 Task: Create Card Public Relations Campaign Execution in Board Project Management Techniques to Workspace Business Process Automation. Create Card Lecture Review in Board Product Market Analysis to Workspace Business Process Automation. Create Card Public Relations Performance Review in Board Brand Positioning and Differentiation Strategy to Workspace Business Process Automation
Action: Mouse moved to (147, 506)
Screenshot: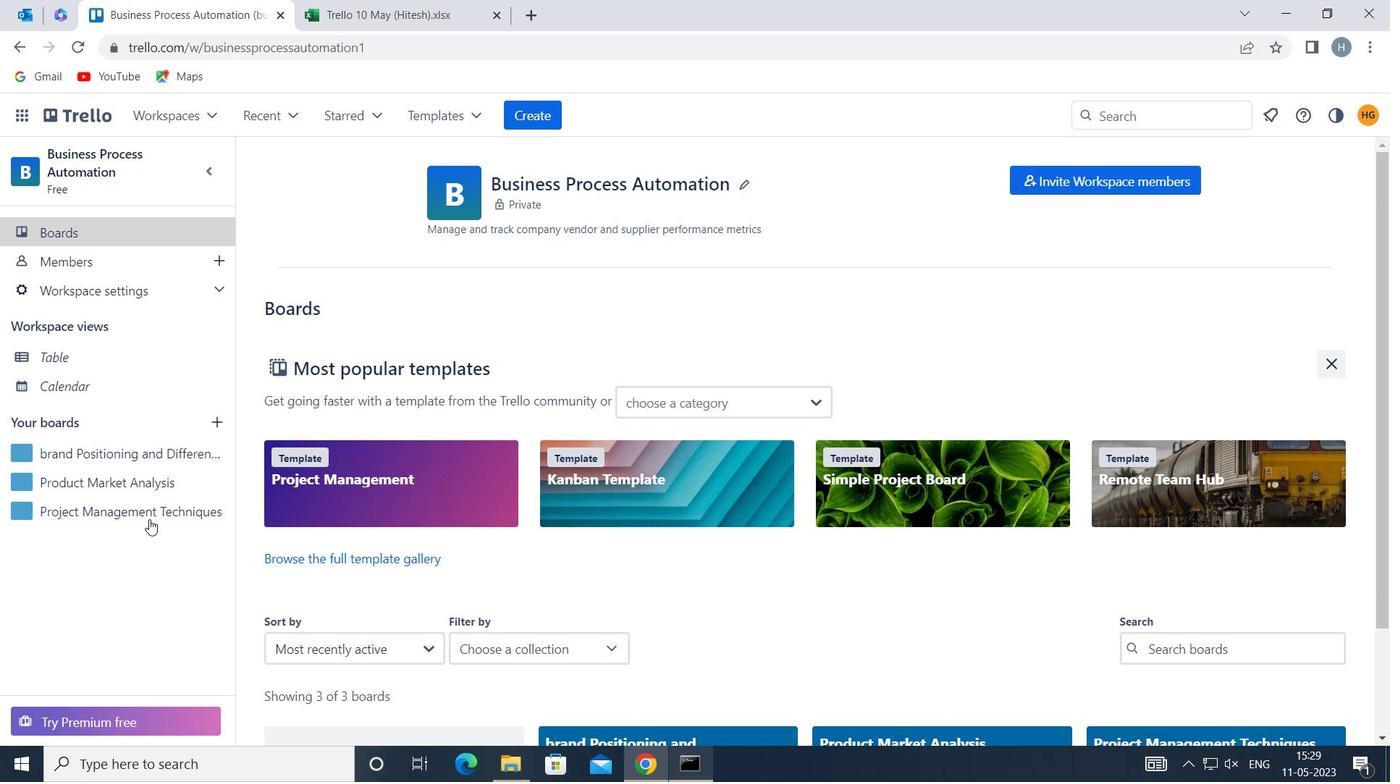 
Action: Mouse pressed left at (147, 506)
Screenshot: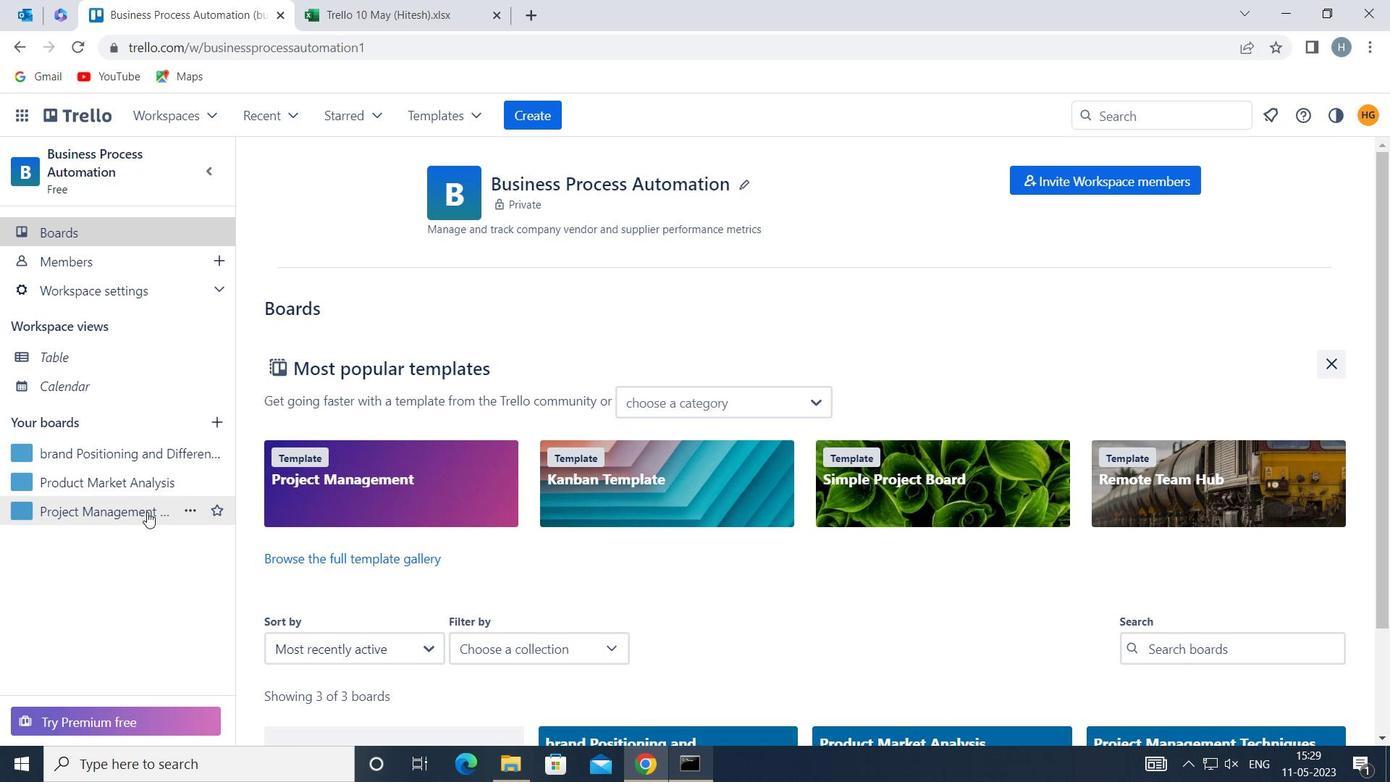 
Action: Mouse moved to (343, 267)
Screenshot: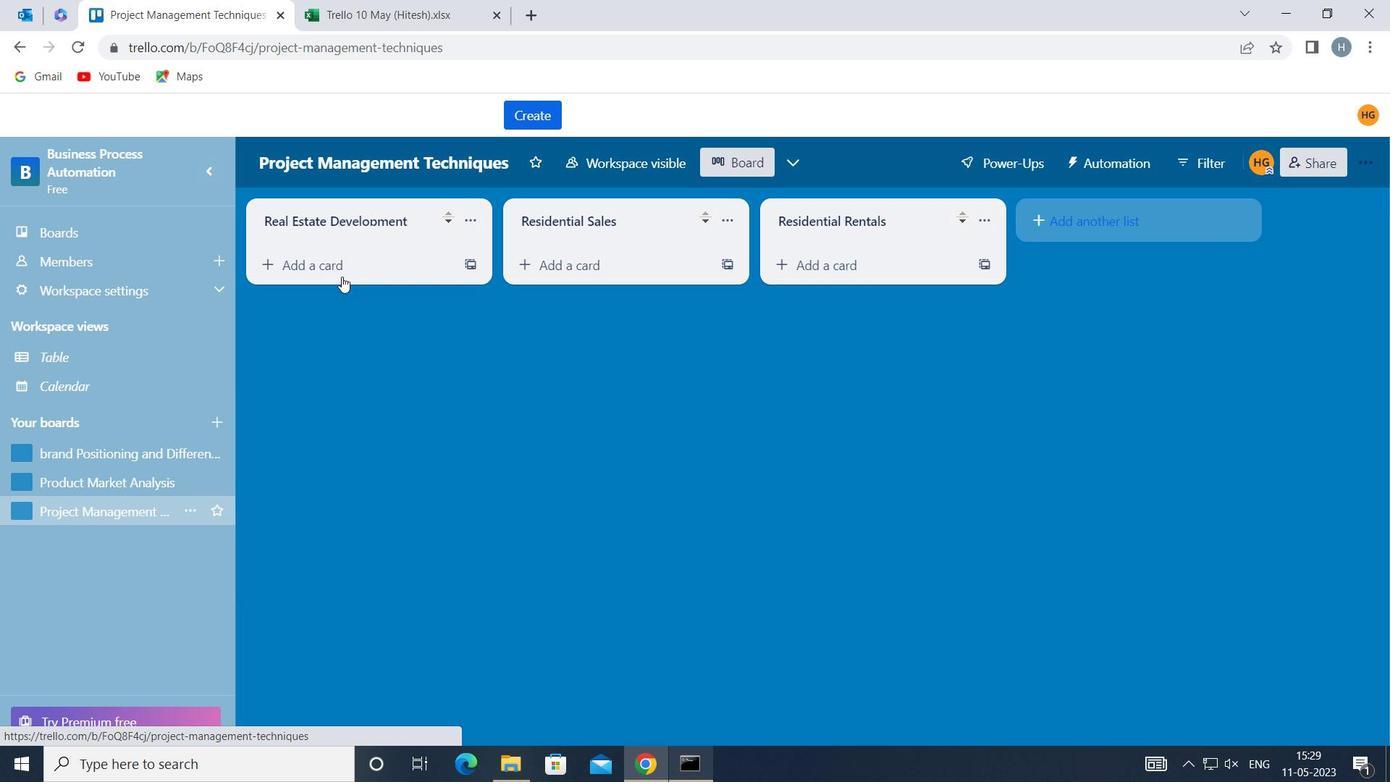 
Action: Mouse pressed left at (343, 267)
Screenshot: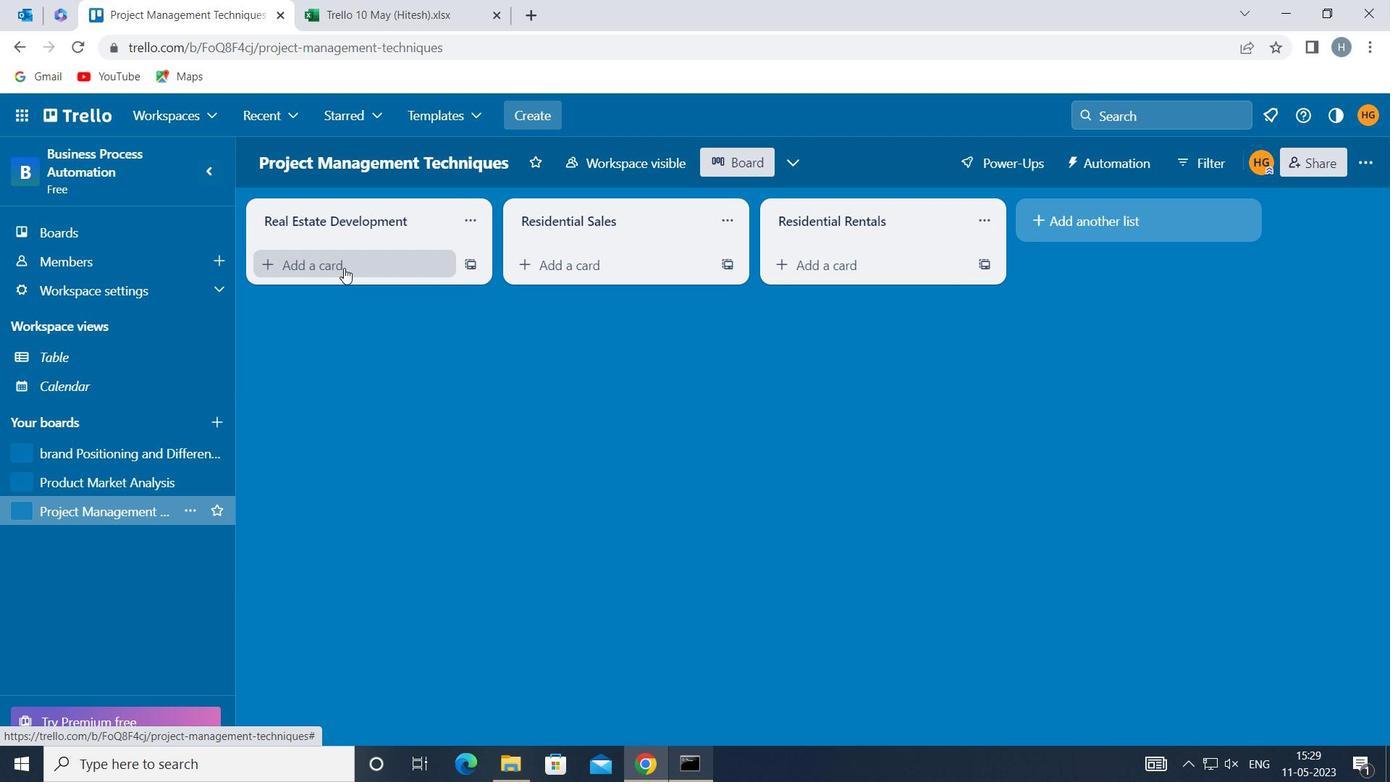 
Action: Key pressed <Key.shift>PUBLIC<Key.space><Key.shift>RELATIONS<Key.space><Key.shift>CAMPAIGN<Key.space><Key.shift>EXECY<Key.backspace>UTION
Screenshot: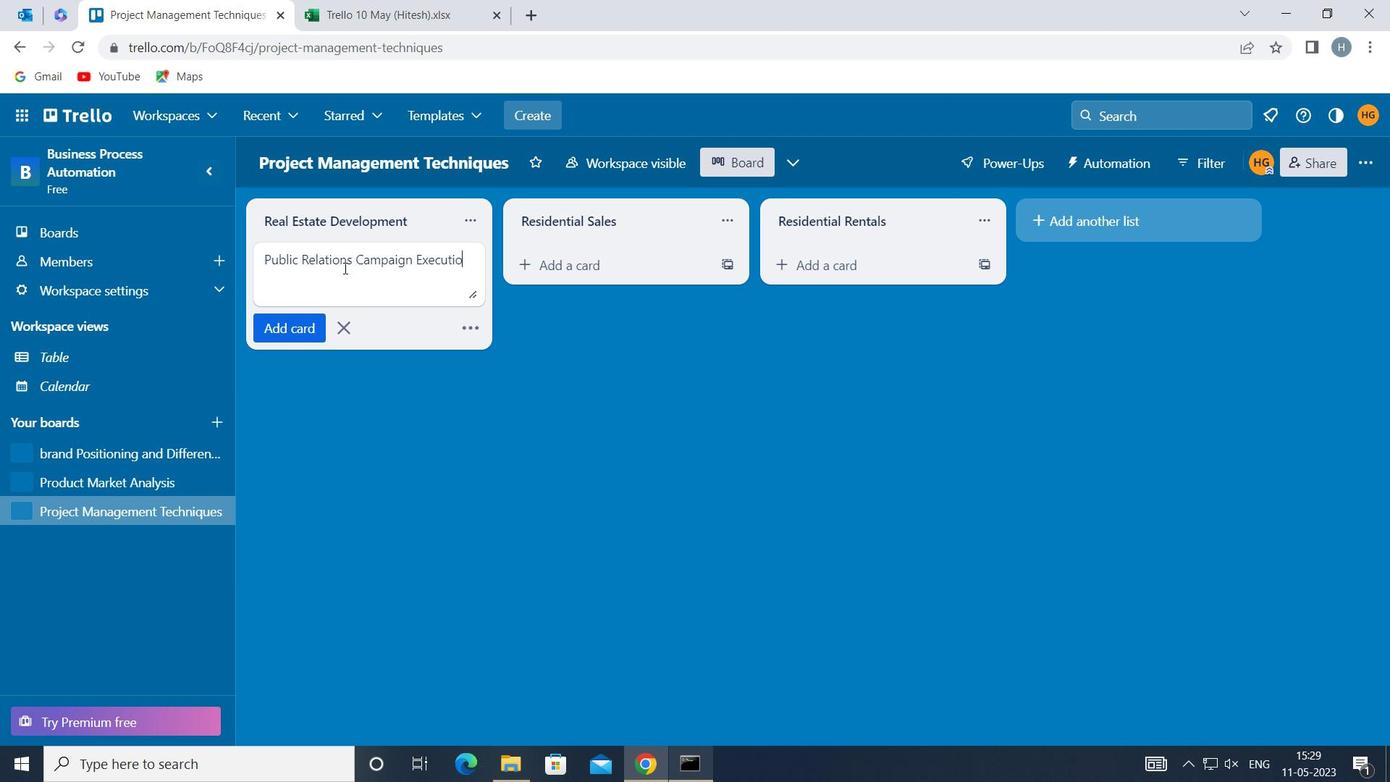
Action: Mouse moved to (286, 327)
Screenshot: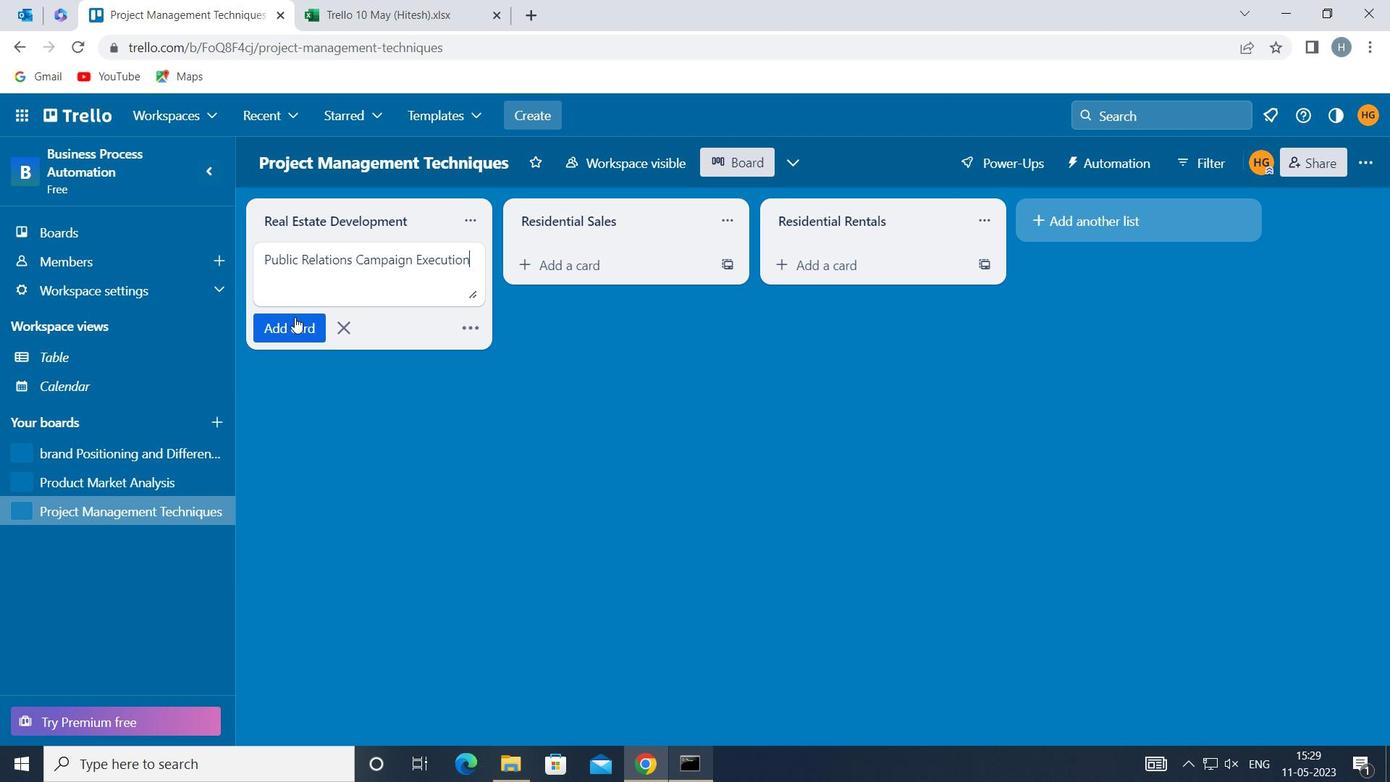 
Action: Mouse pressed left at (286, 327)
Screenshot: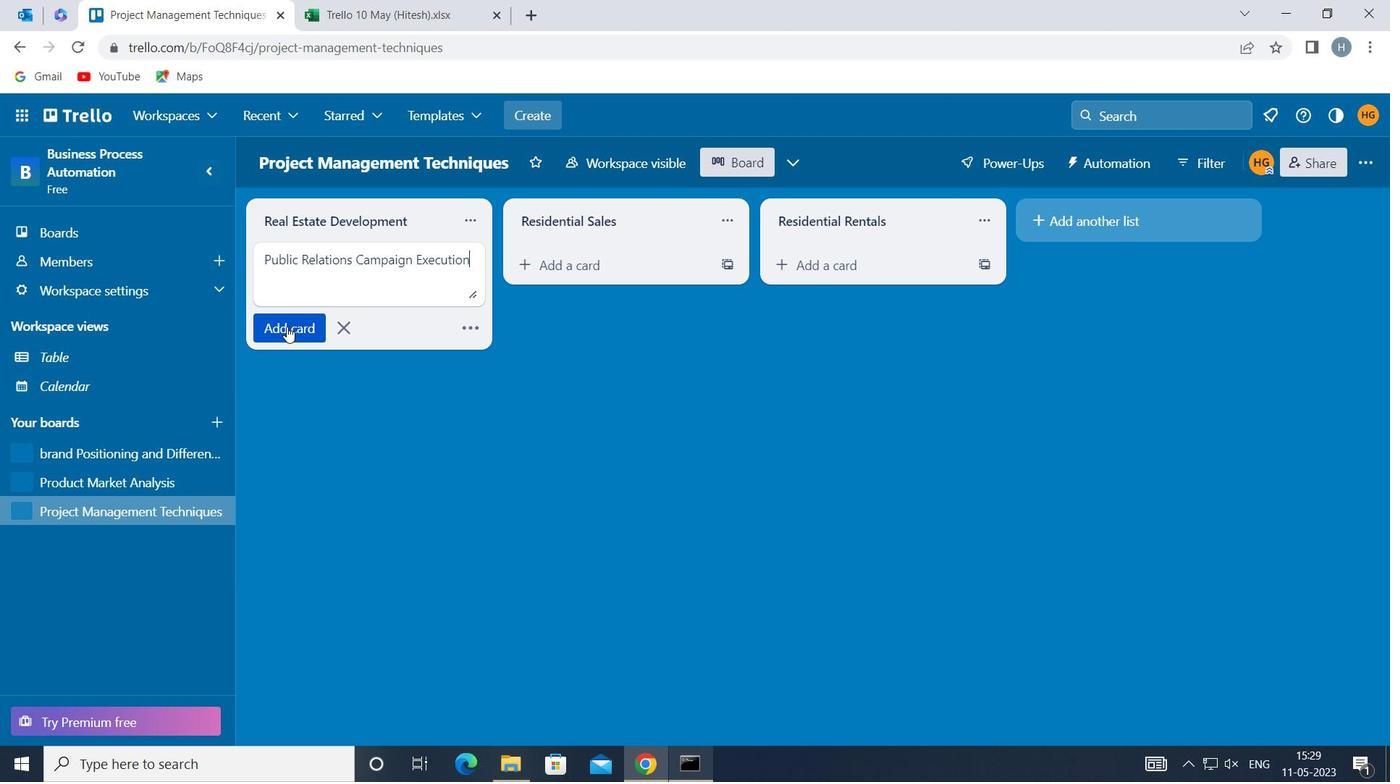 
Action: Mouse moved to (294, 421)
Screenshot: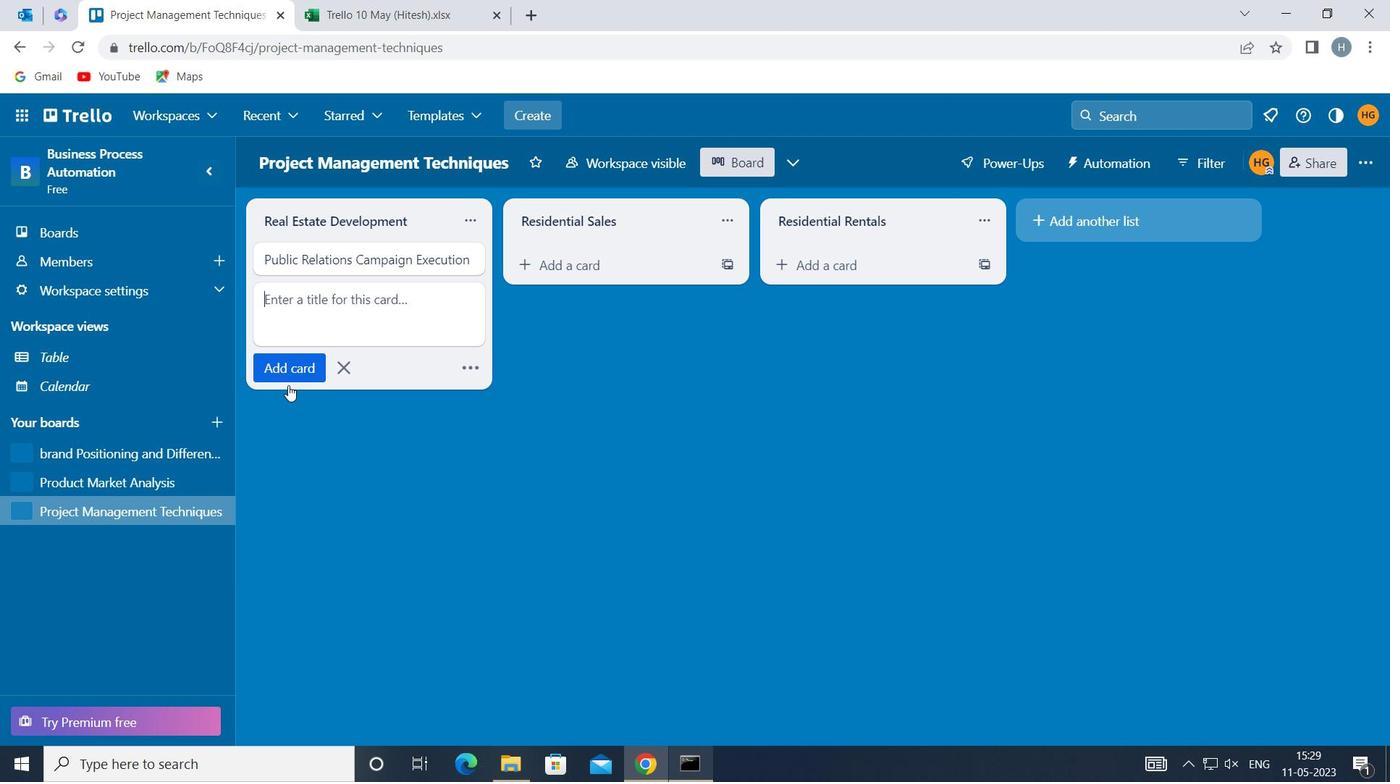 
Action: Mouse pressed left at (294, 421)
Screenshot: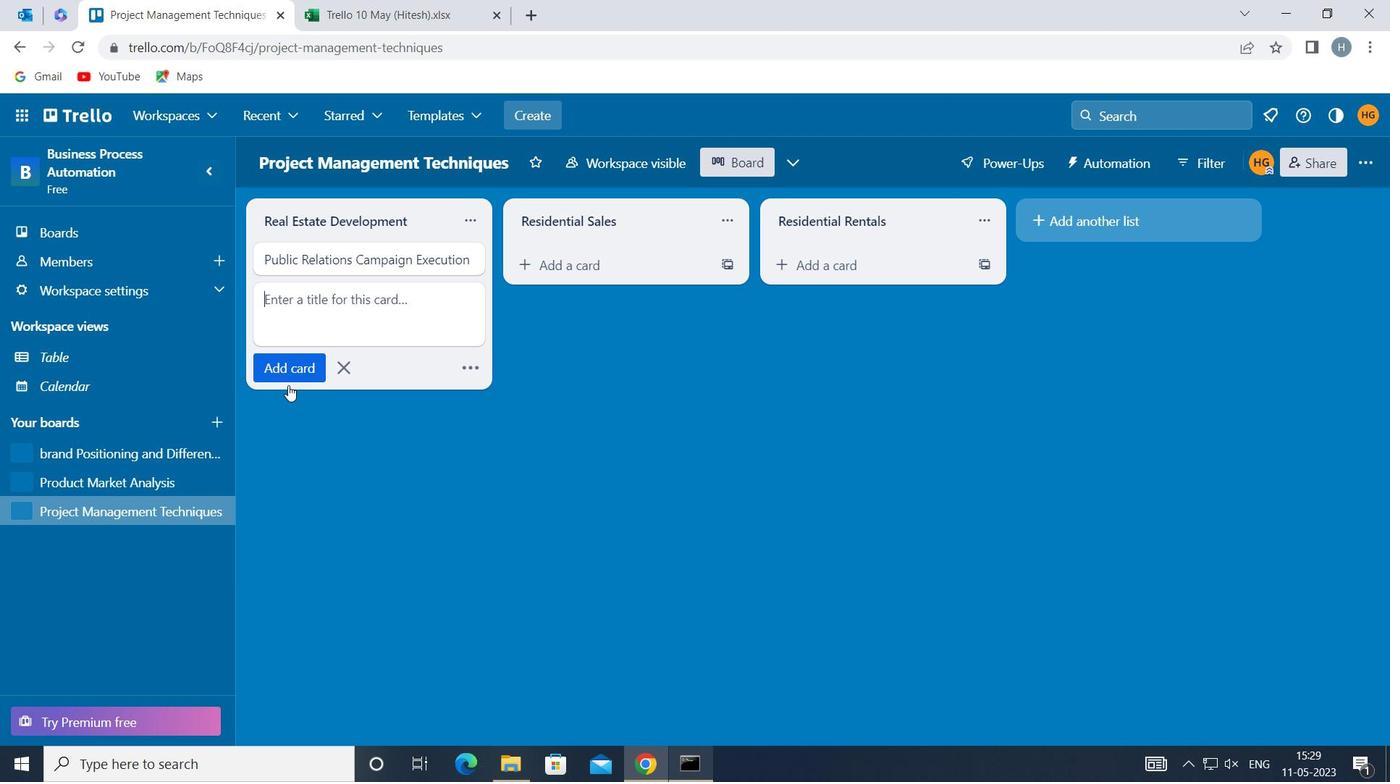 
Action: Mouse moved to (89, 477)
Screenshot: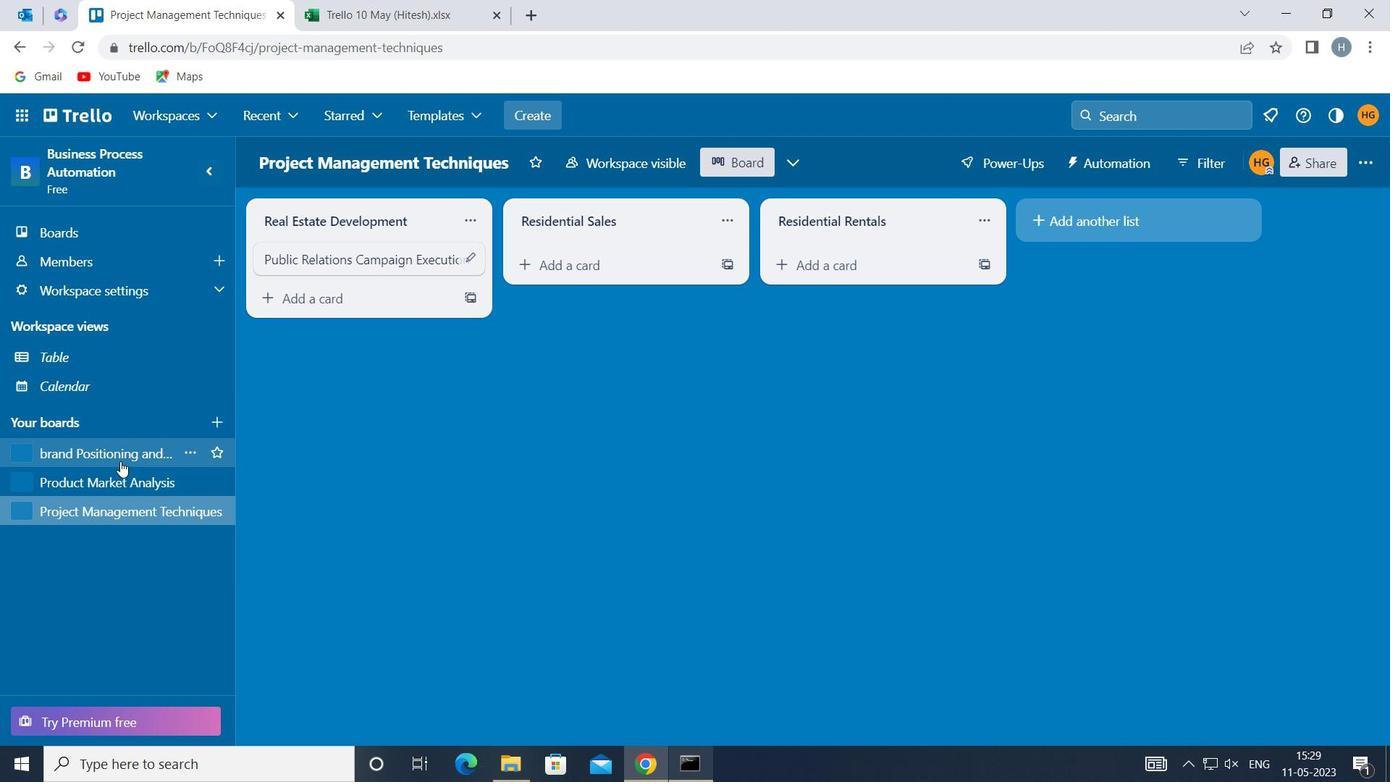 
Action: Mouse pressed left at (89, 477)
Screenshot: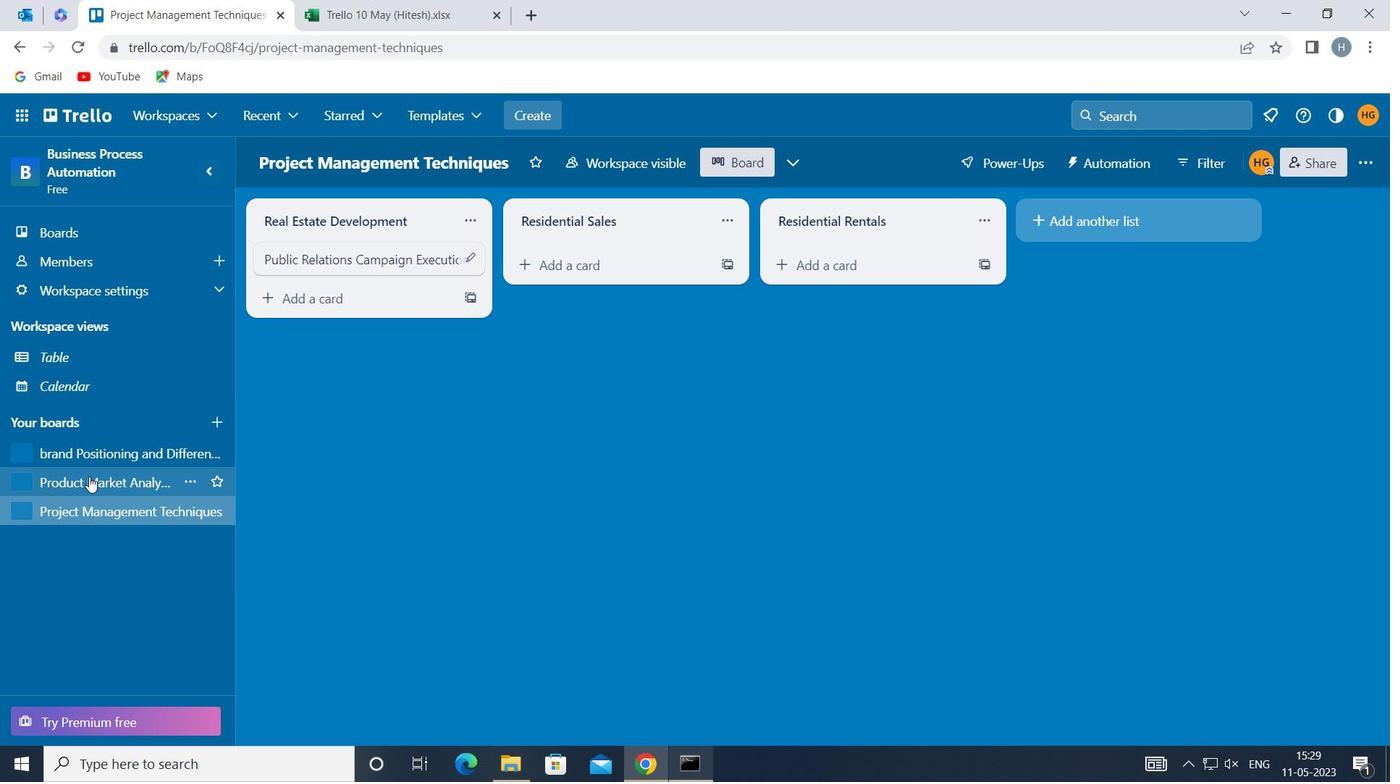 
Action: Mouse moved to (328, 262)
Screenshot: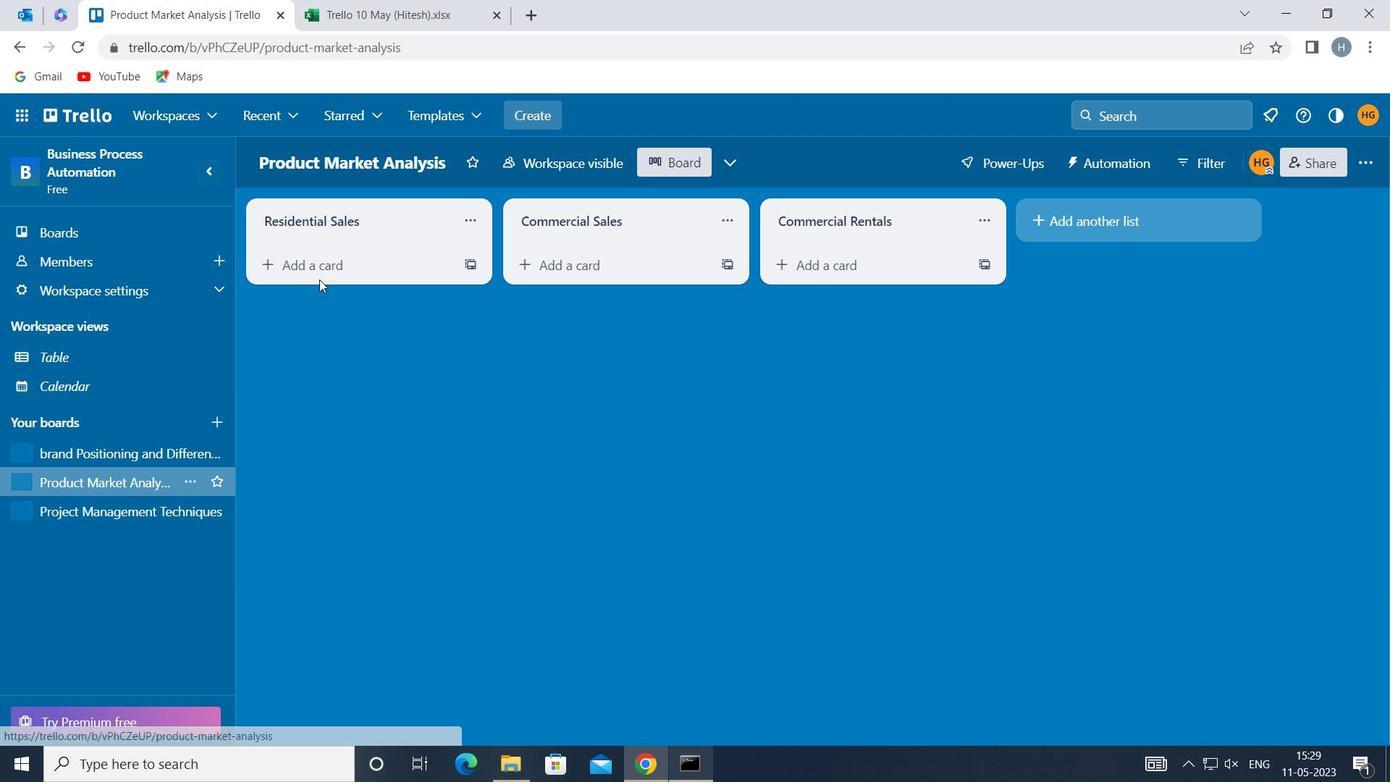 
Action: Mouse pressed left at (328, 262)
Screenshot: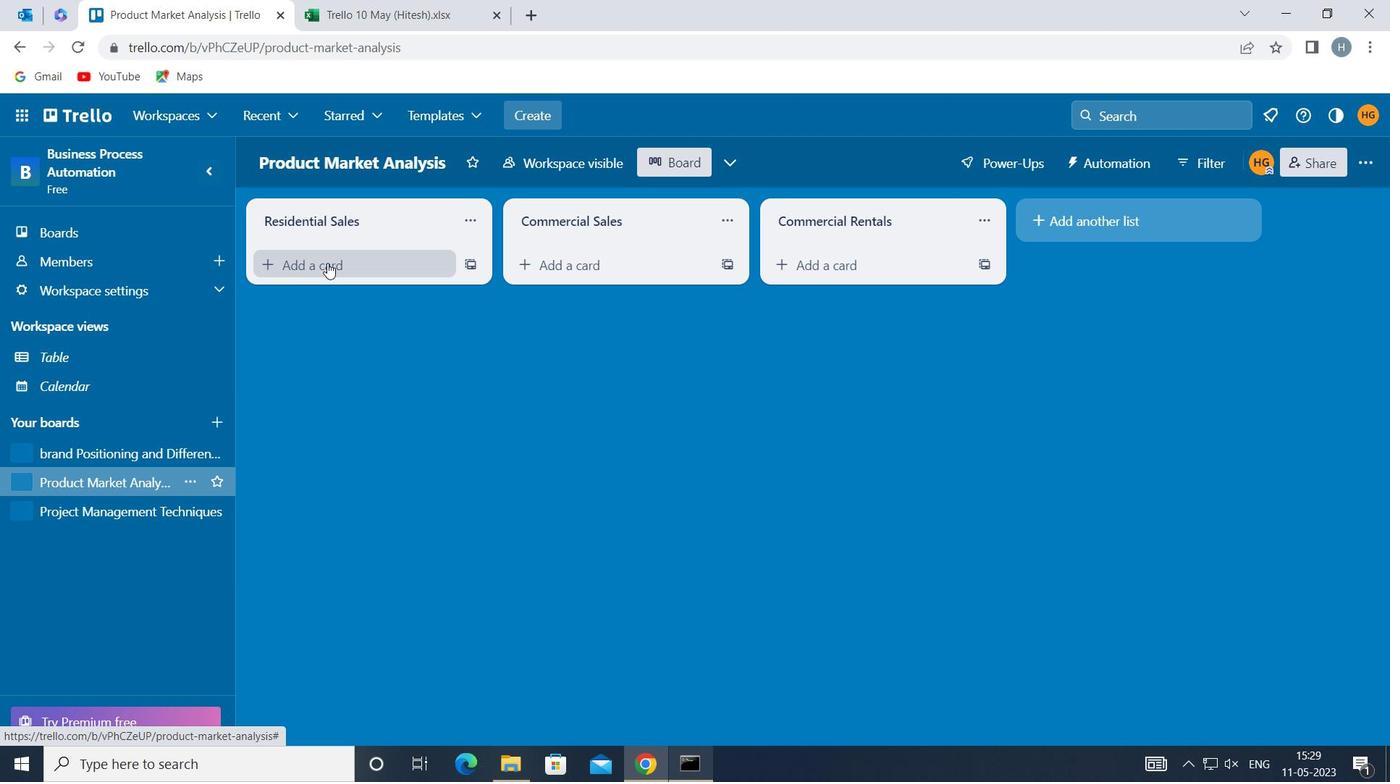 
Action: Mouse moved to (328, 261)
Screenshot: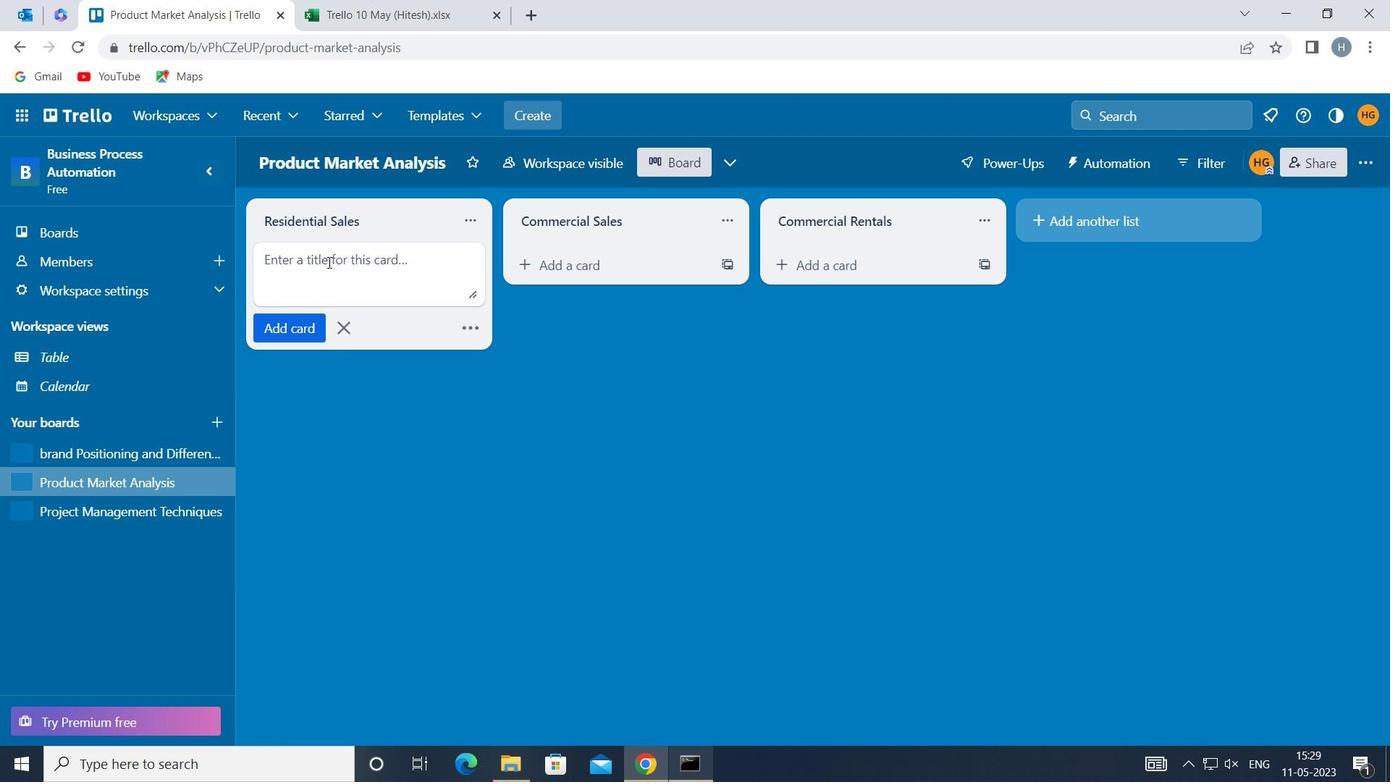 
Action: Key pressed <Key.shift>L<Key.backspace><Key.shift>LECTURE<Key.space><Key.shift>R
Screenshot: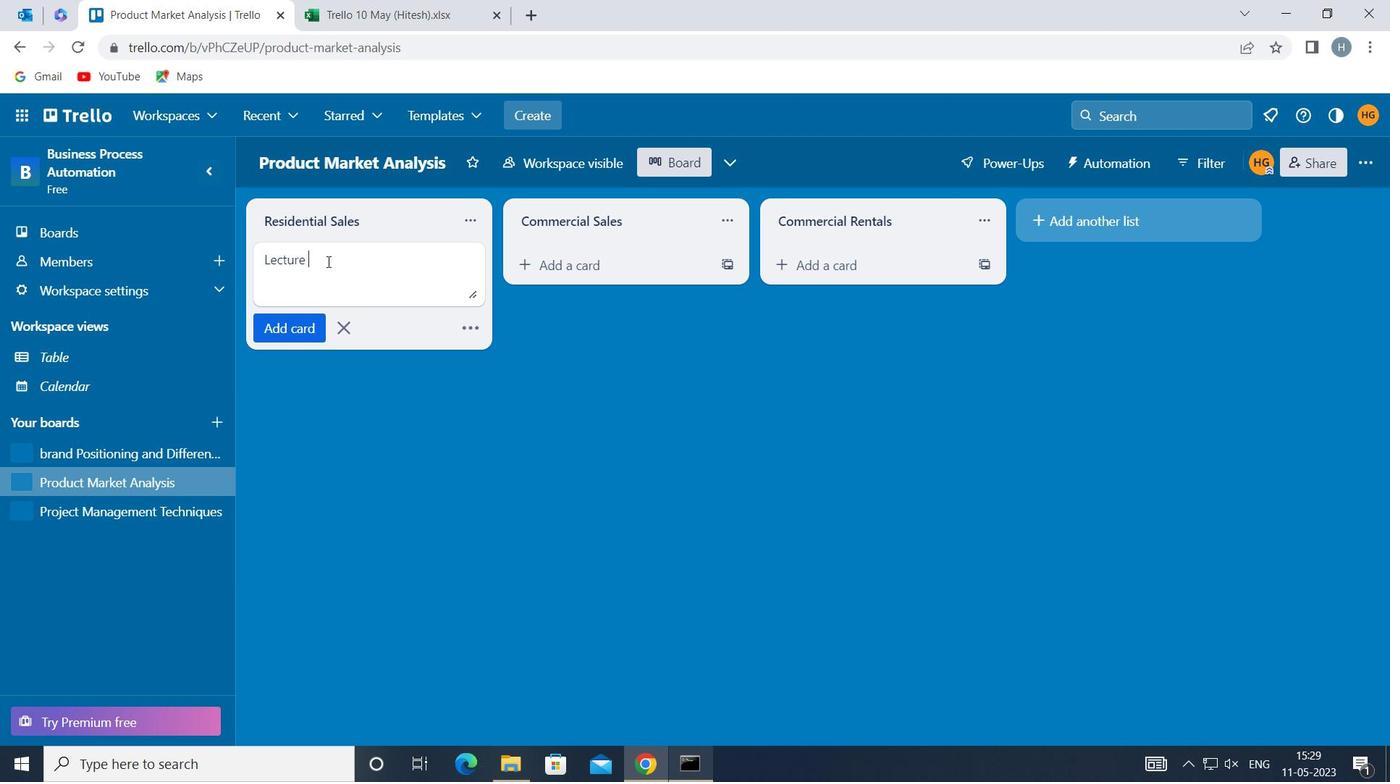 
Action: Mouse moved to (327, 261)
Screenshot: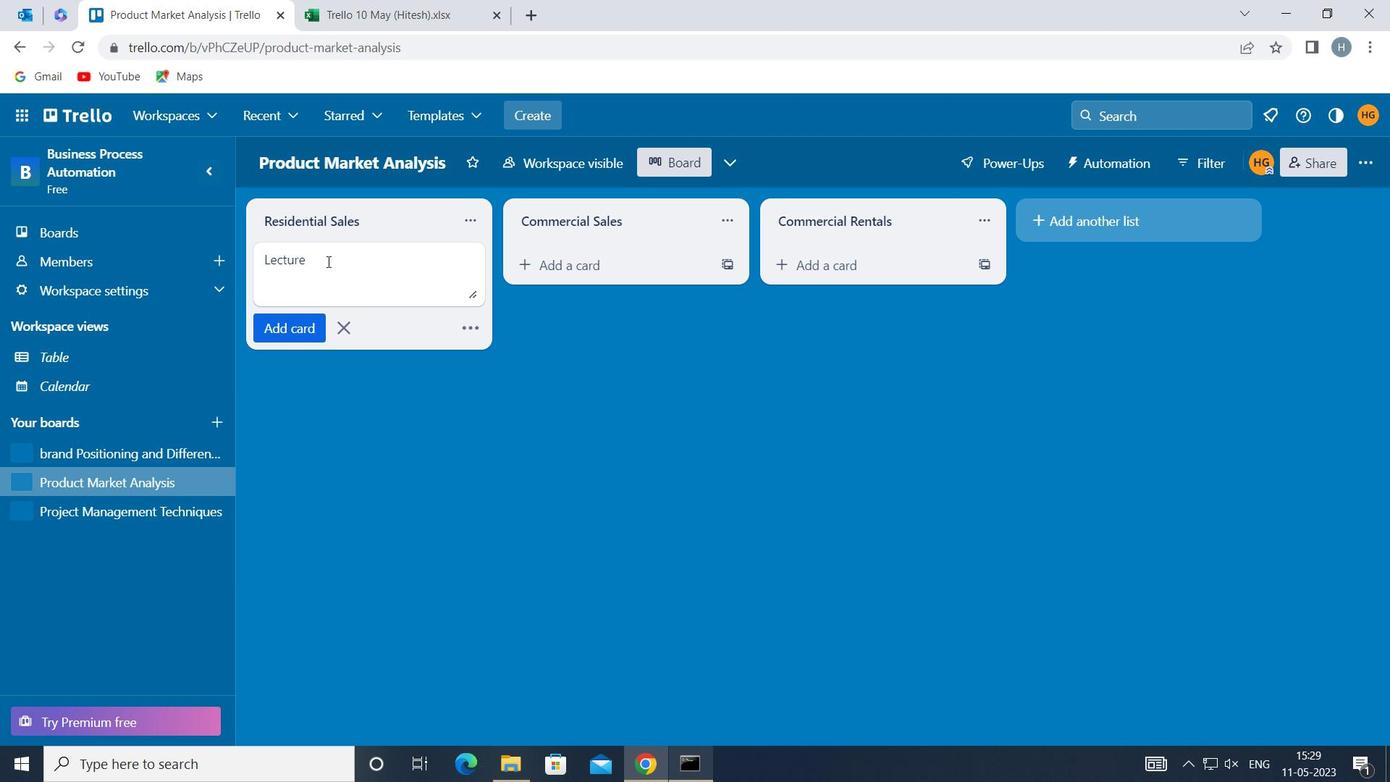 
Action: Key pressed EVIEW
Screenshot: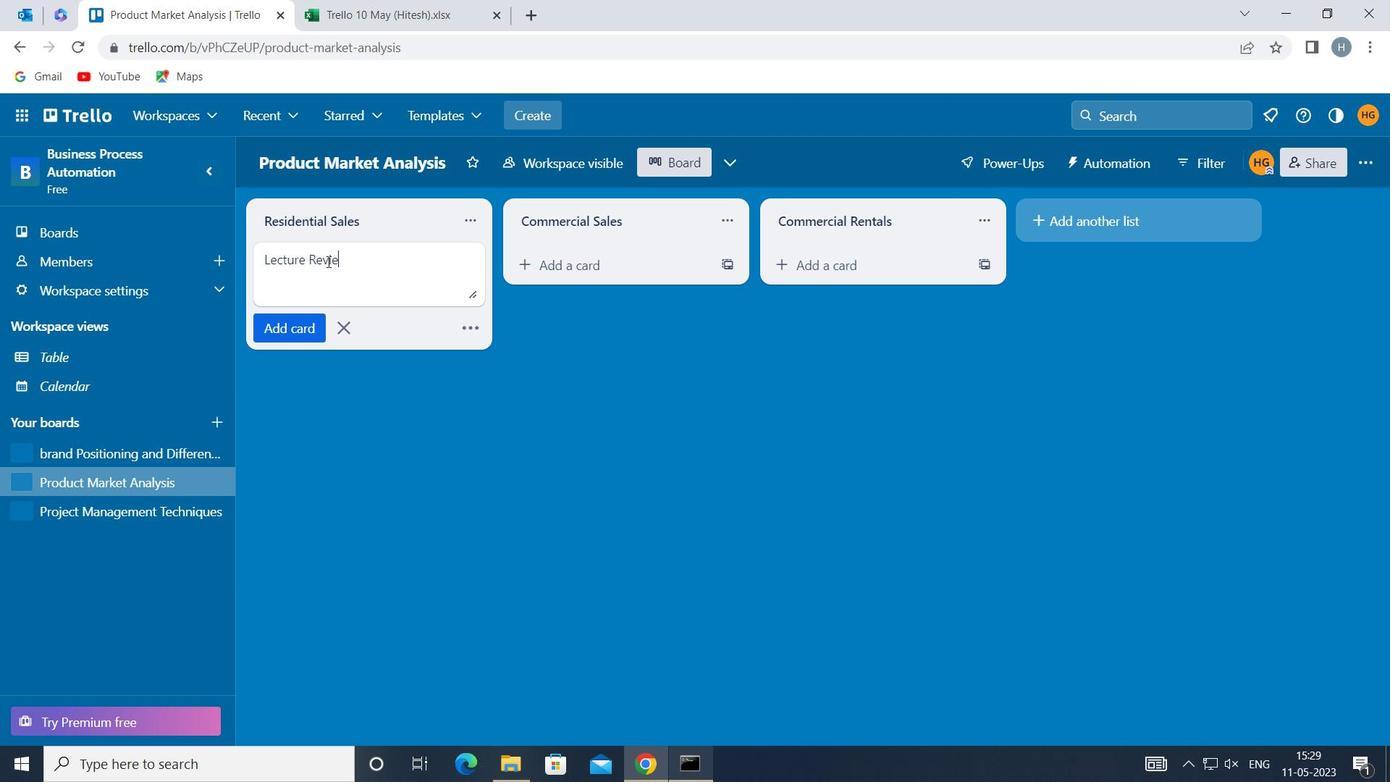 
Action: Mouse moved to (296, 330)
Screenshot: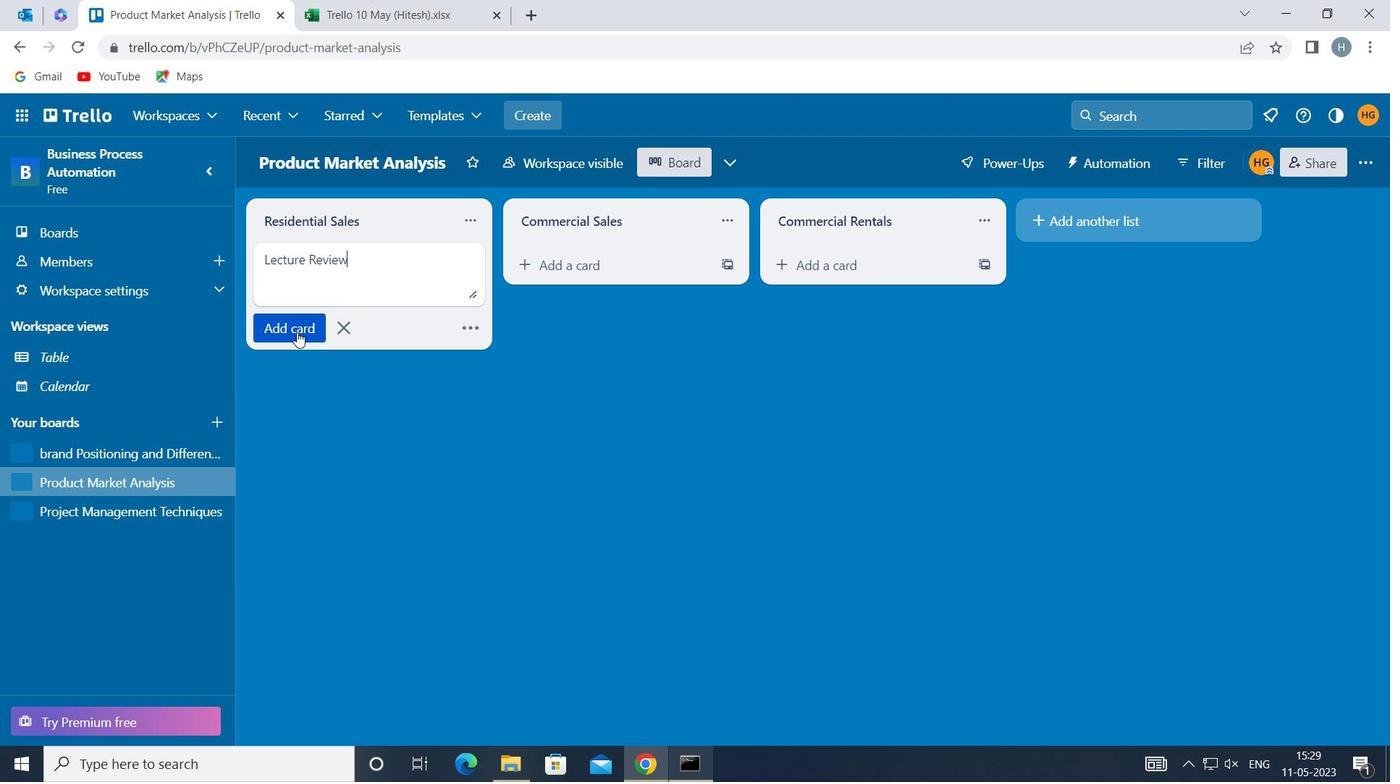 
Action: Mouse pressed left at (296, 330)
Screenshot: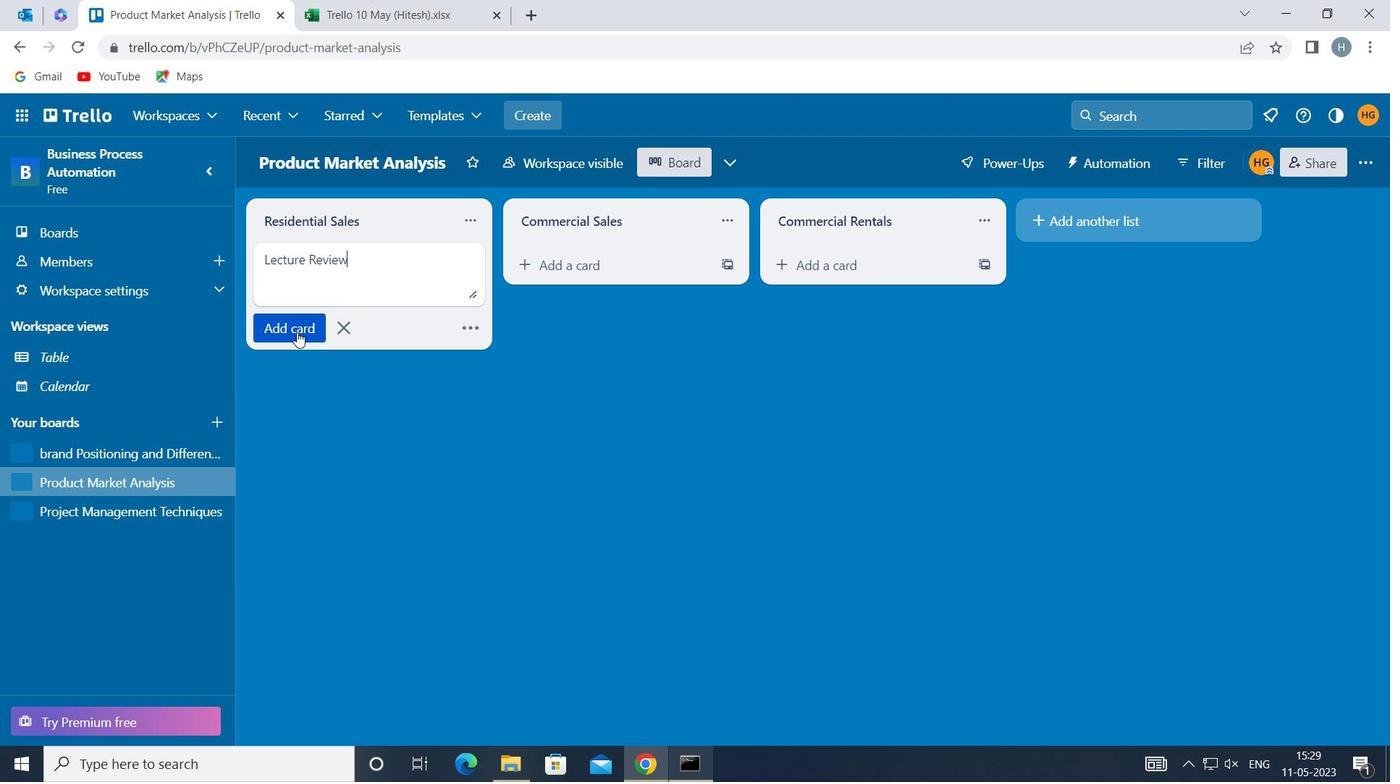 
Action: Mouse moved to (314, 435)
Screenshot: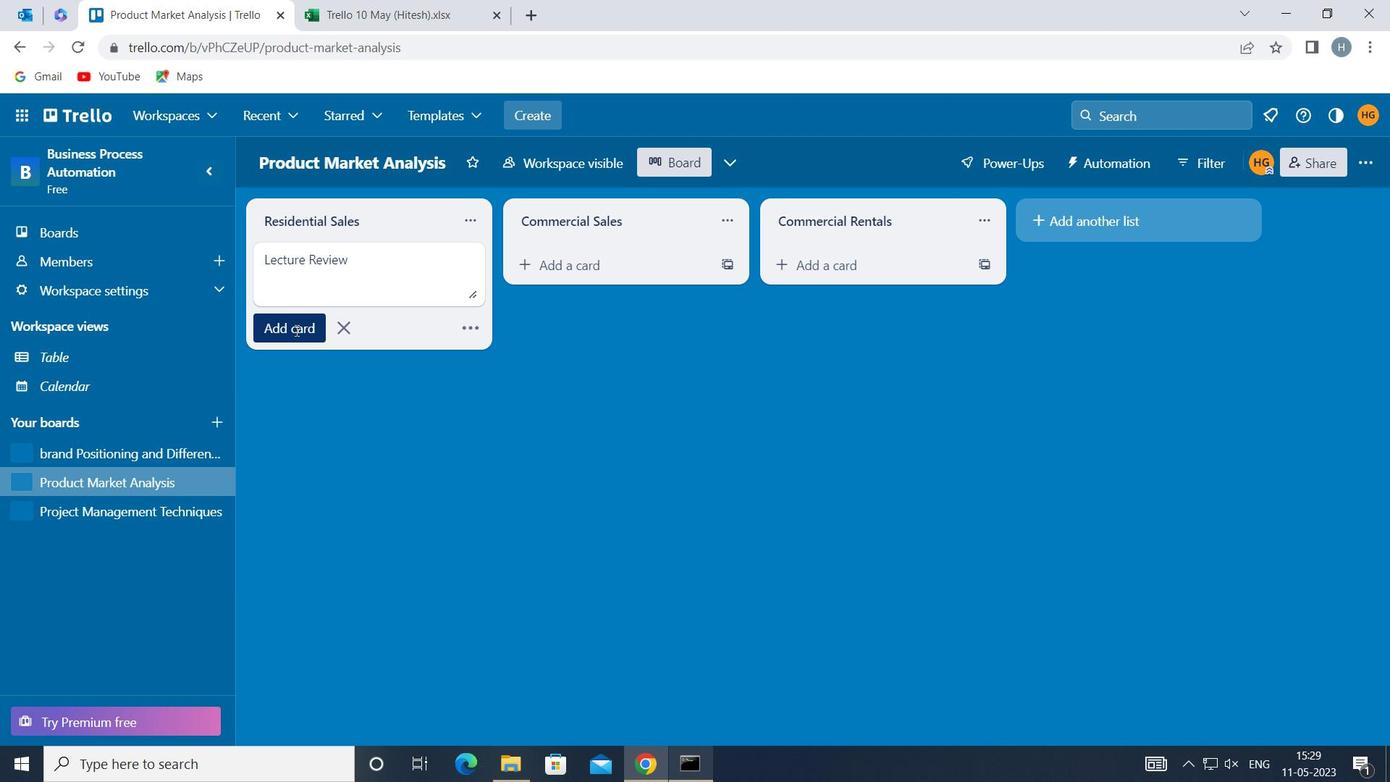 
Action: Mouse pressed left at (314, 435)
Screenshot: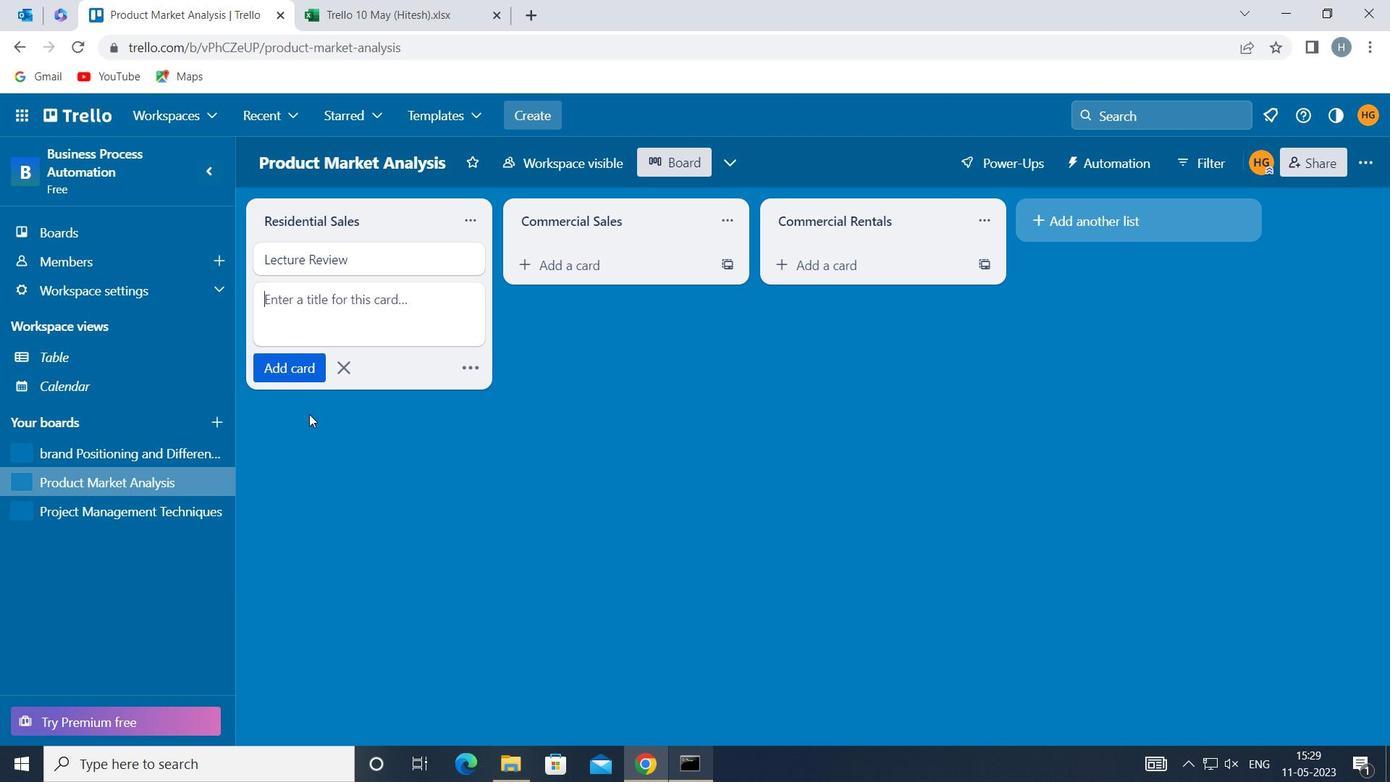 
Action: Mouse moved to (125, 453)
Screenshot: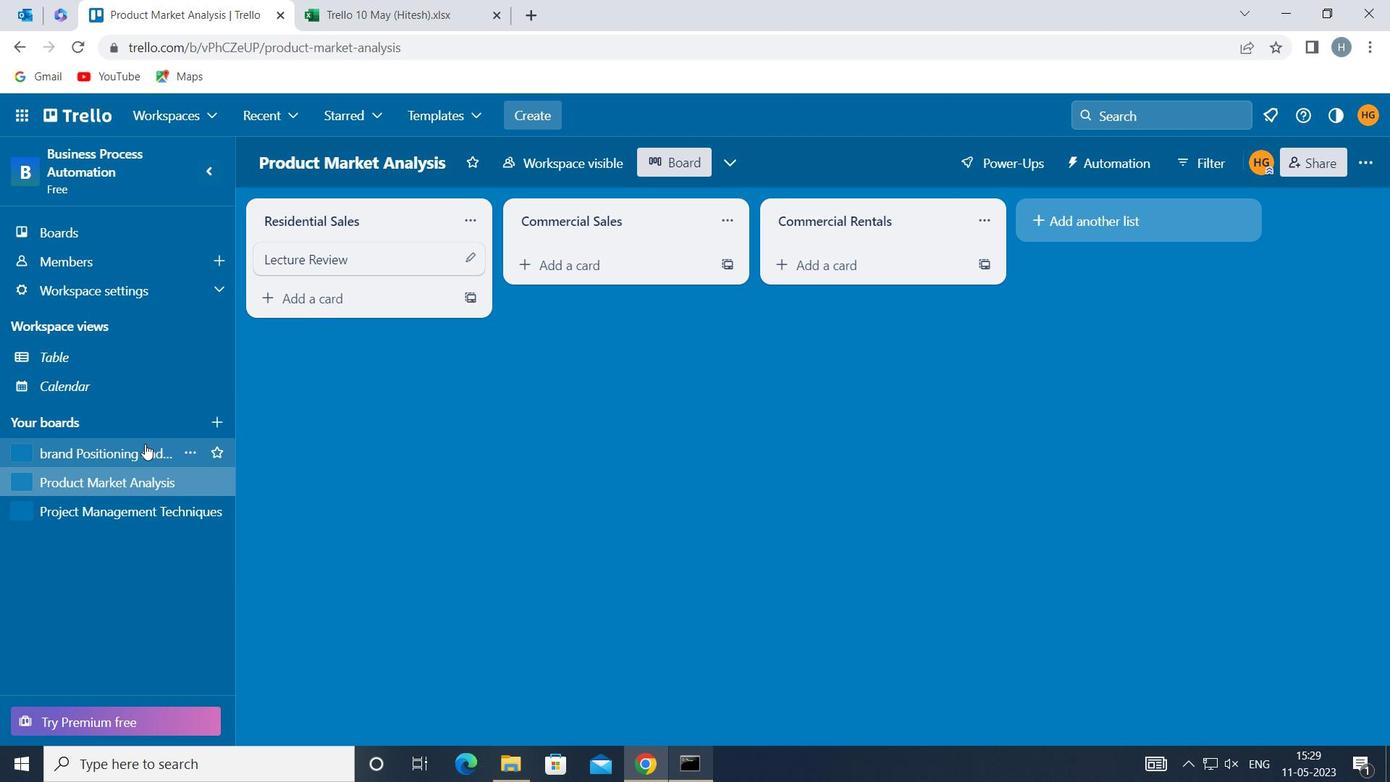 
Action: Mouse pressed left at (125, 453)
Screenshot: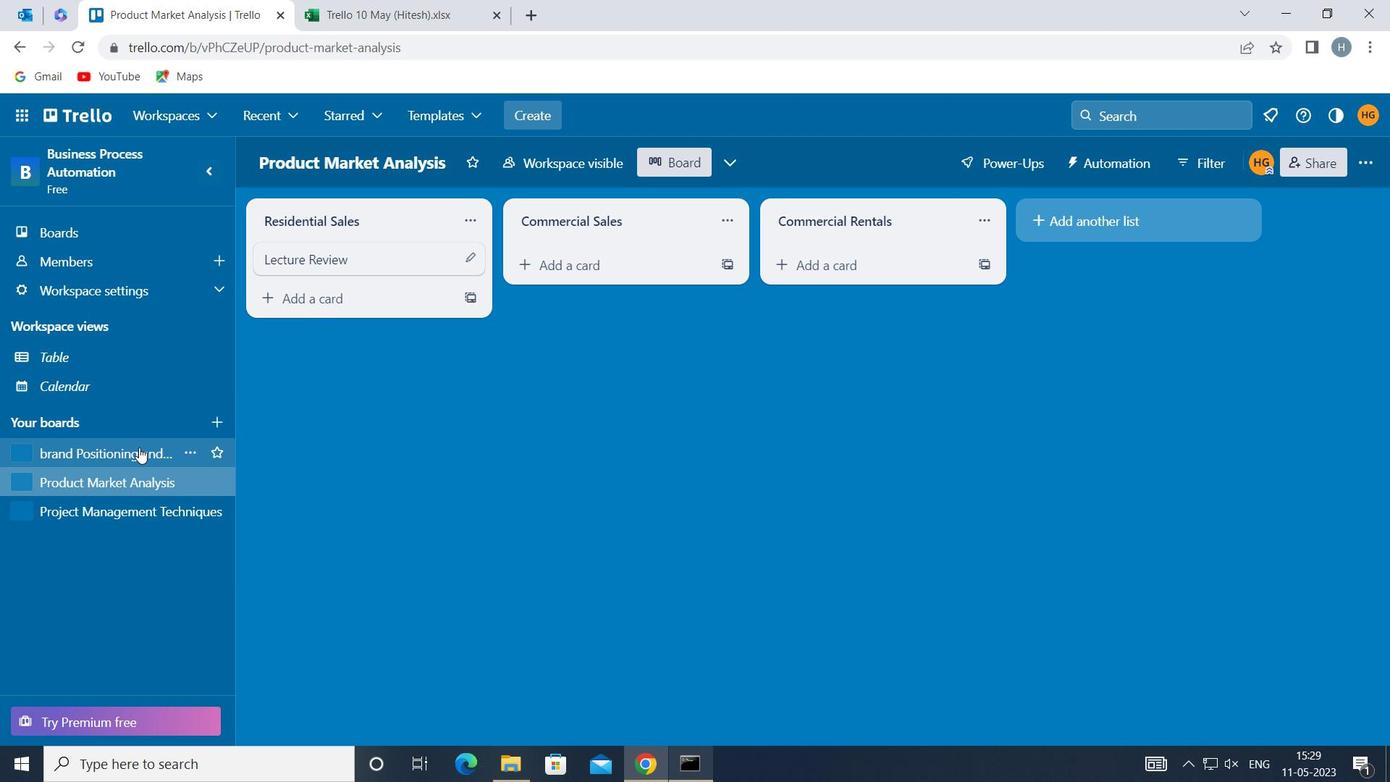 
Action: Mouse moved to (317, 267)
Screenshot: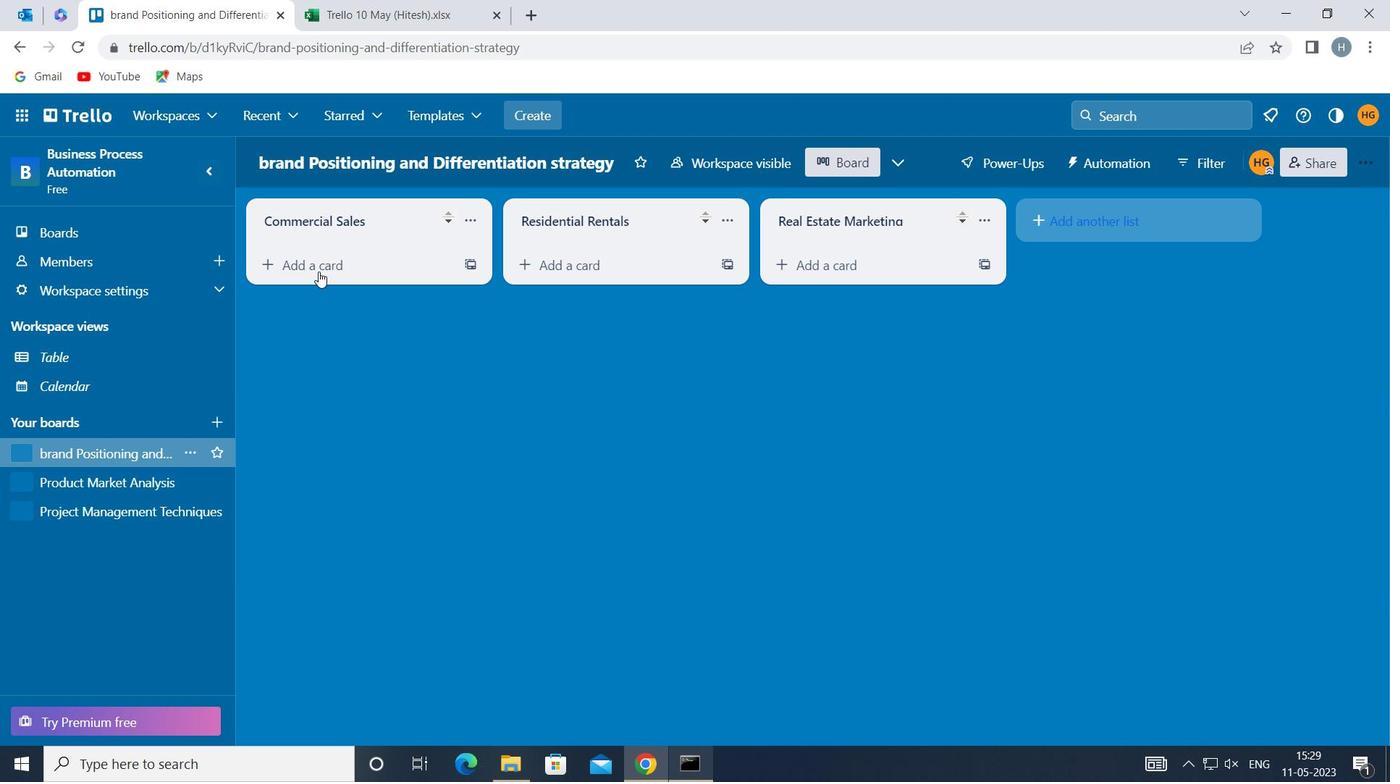 
Action: Mouse pressed left at (317, 267)
Screenshot: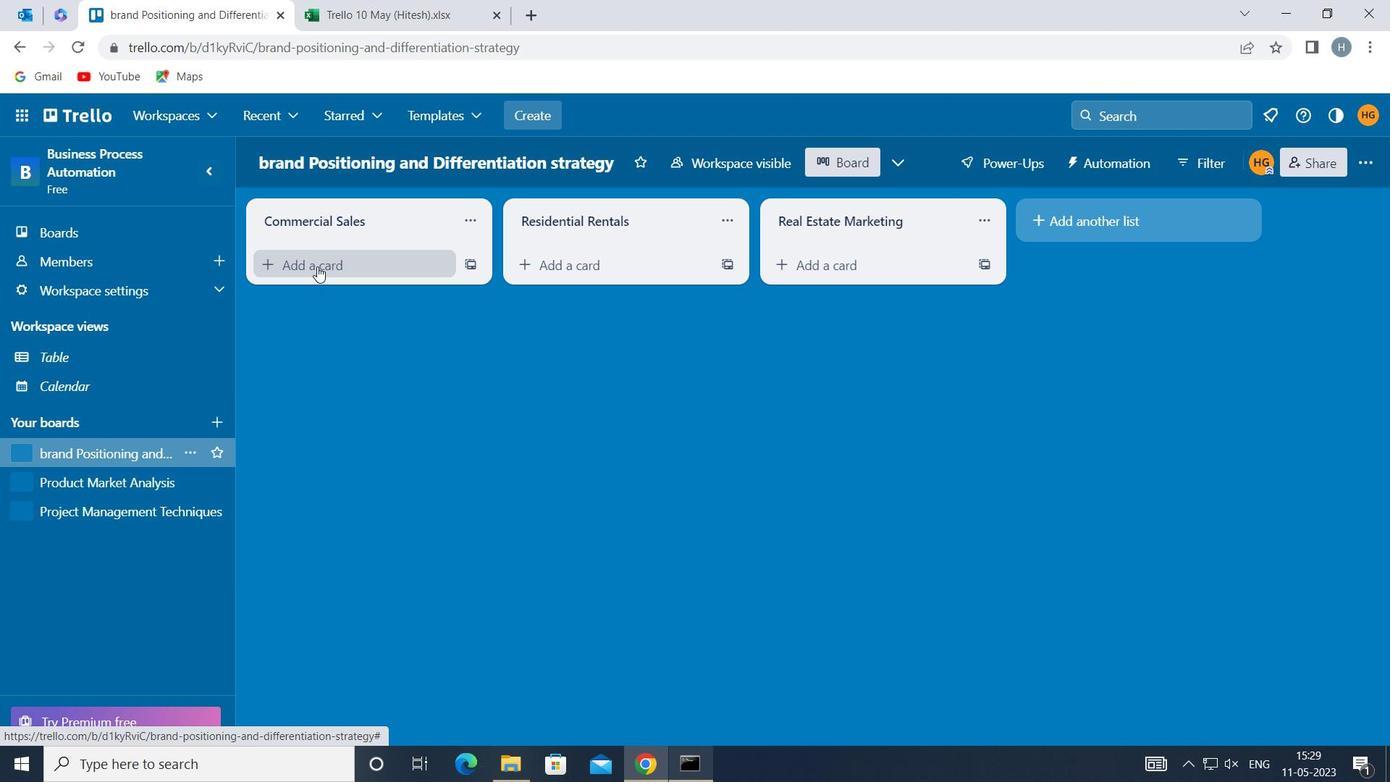 
Action: Key pressed <Key.shift>PUBLIC<Key.space><Key.shift>RELATIONS<Key.space><Key.shift>PERFORMANCE<Key.space><Key.shift>REVIEW
Screenshot: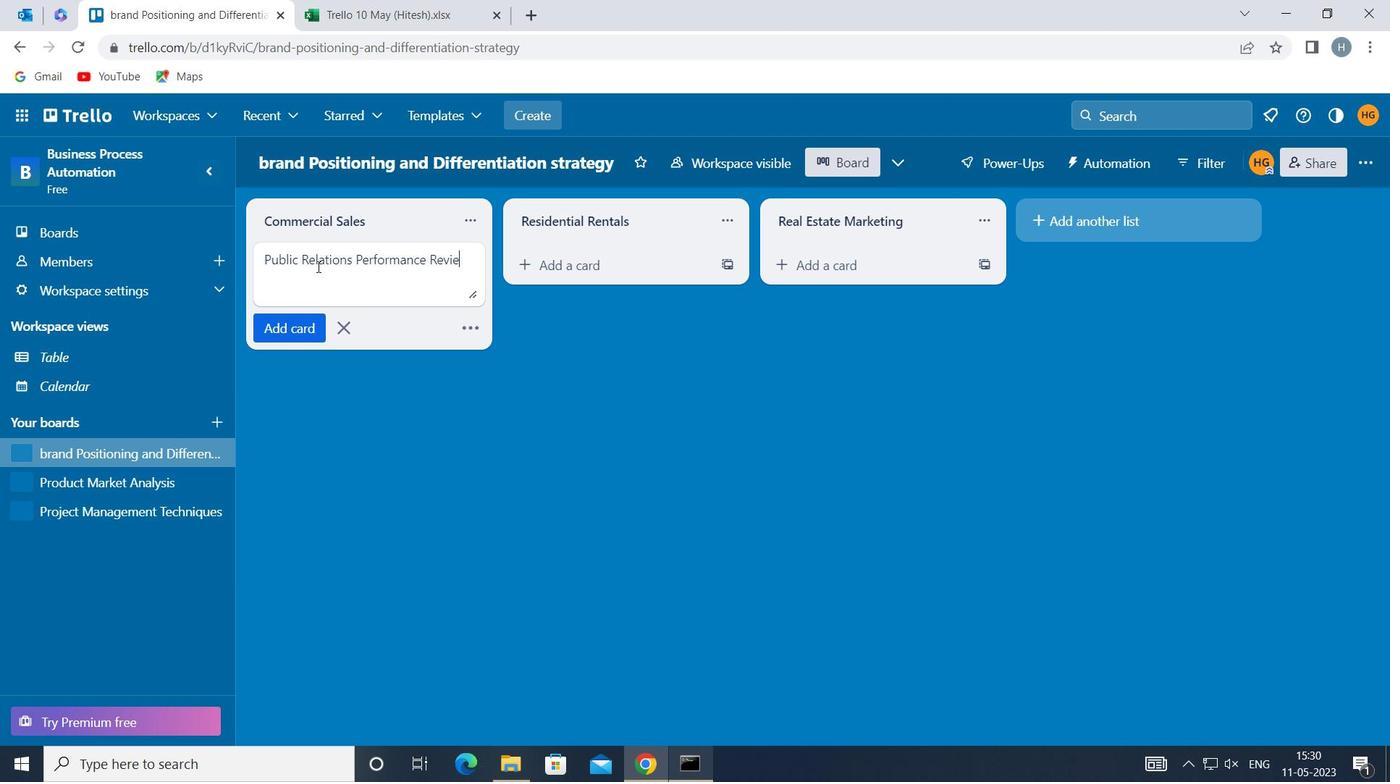 
Action: Mouse moved to (297, 325)
Screenshot: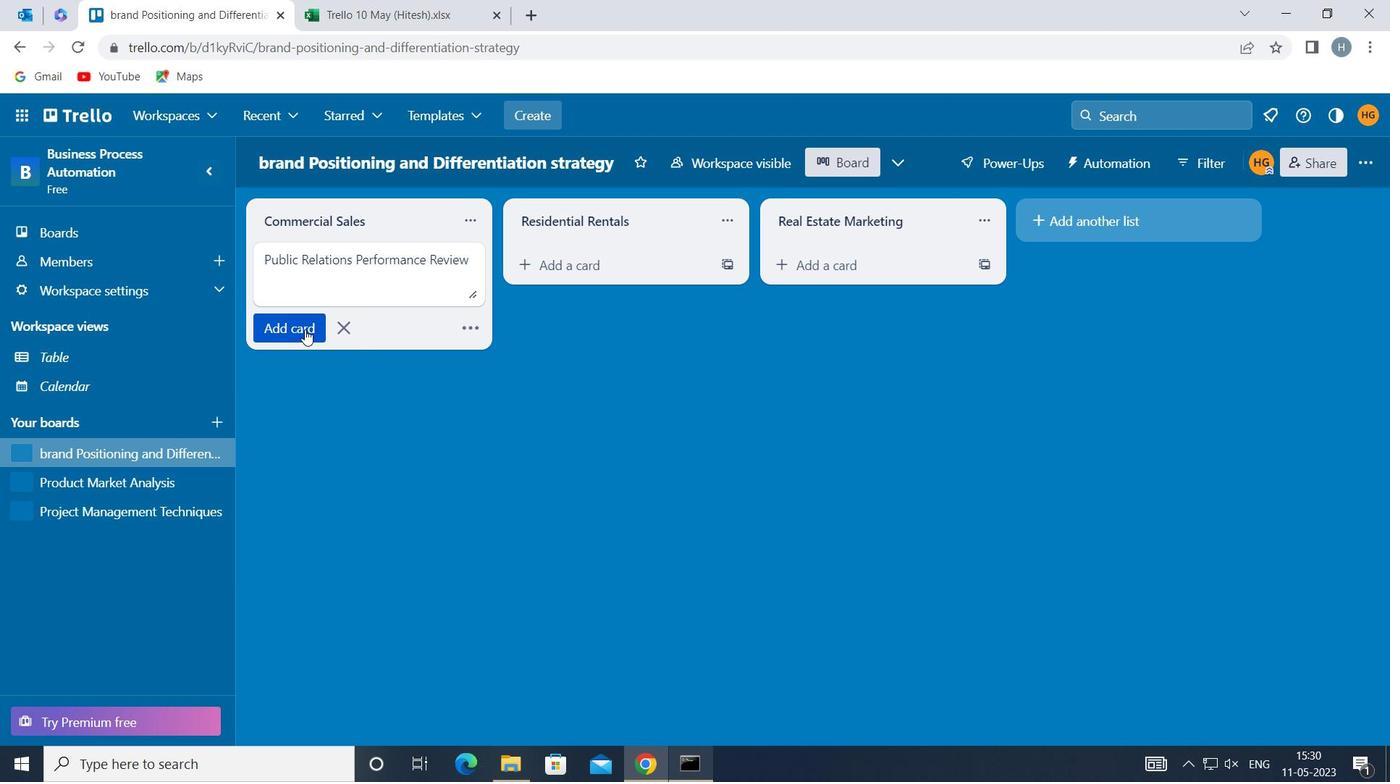 
Action: Mouse pressed left at (297, 325)
Screenshot: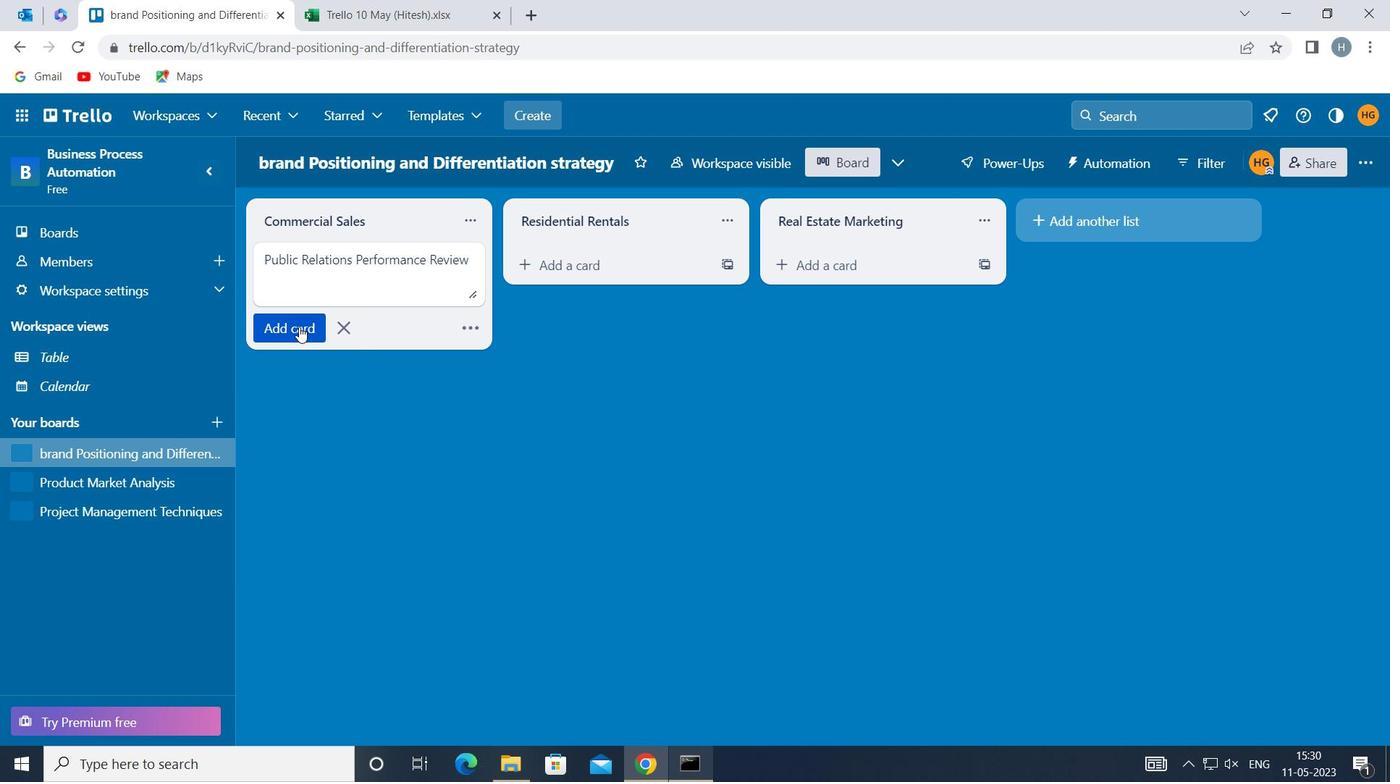 
Action: Mouse moved to (322, 427)
Screenshot: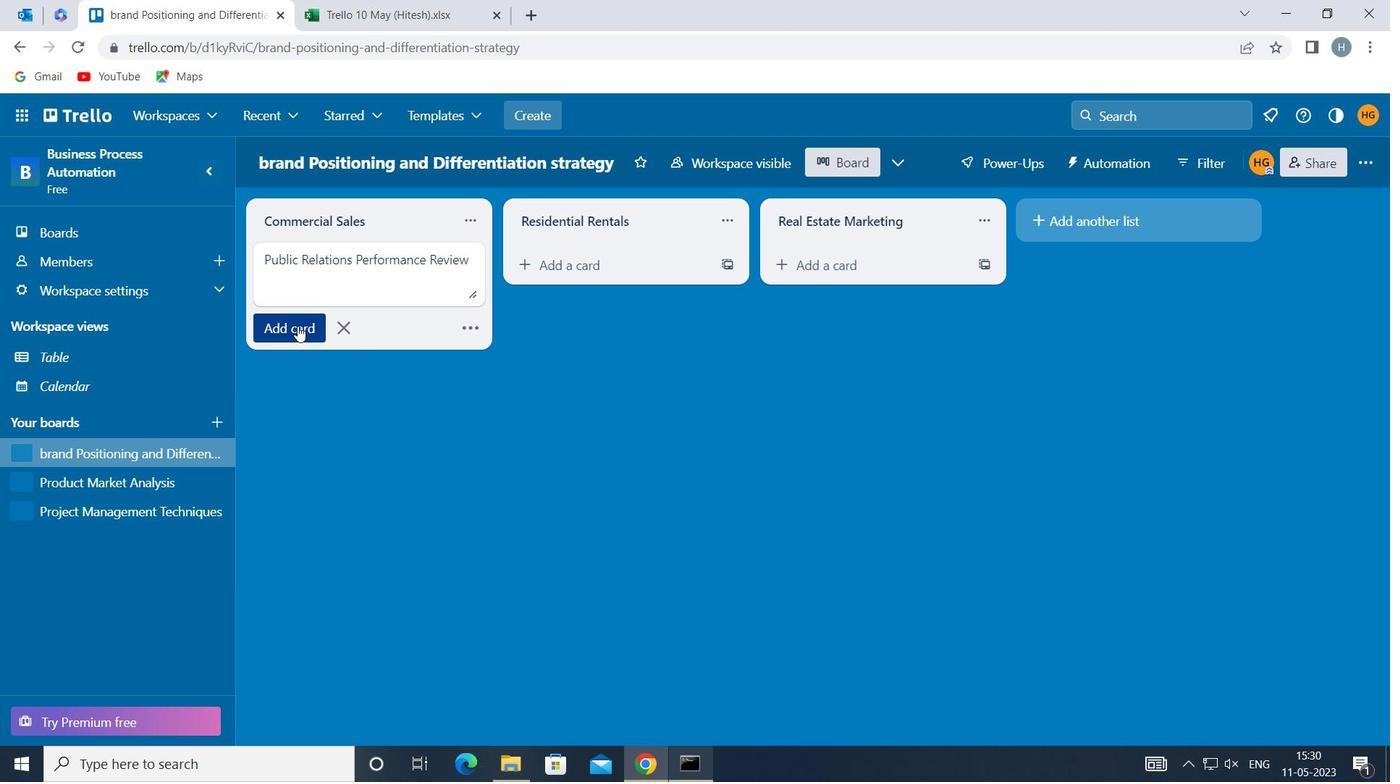 
Action: Mouse pressed left at (322, 427)
Screenshot: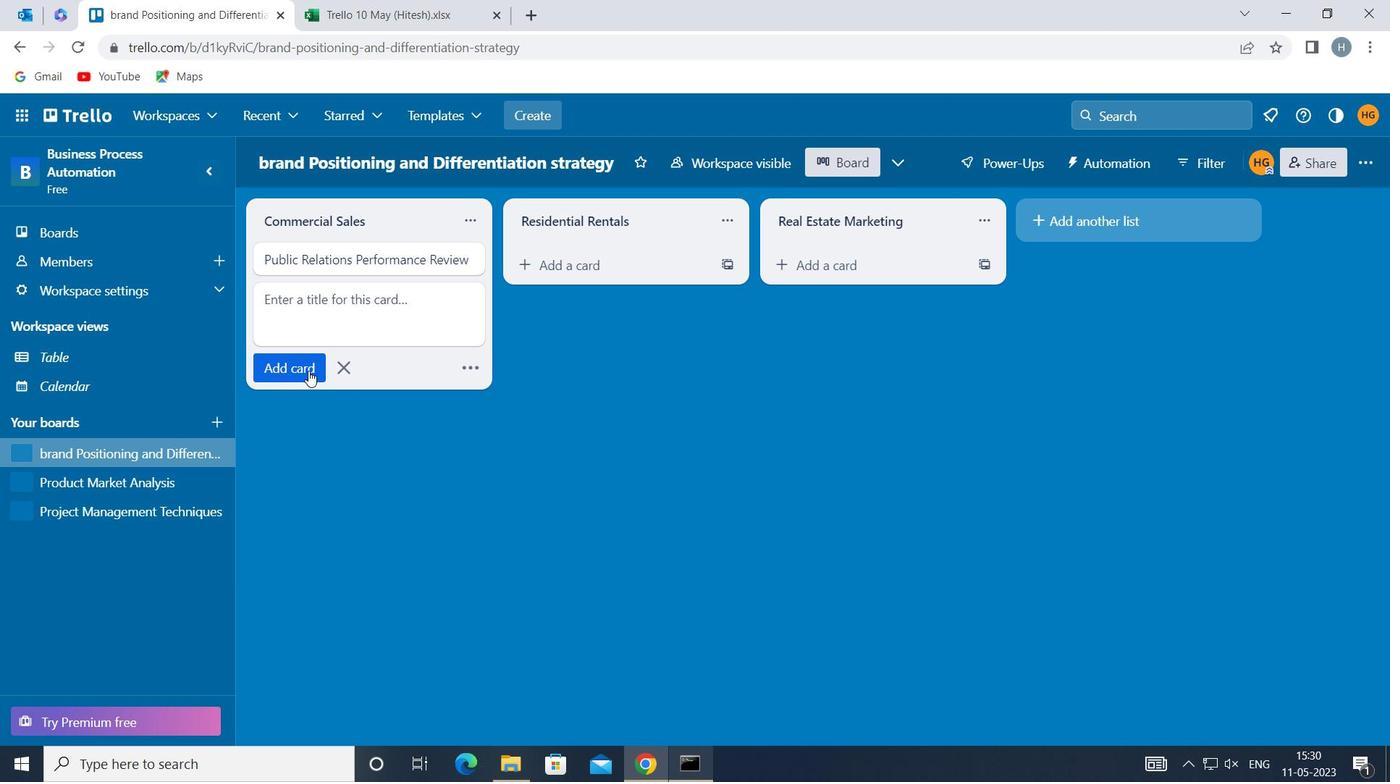 
Action: Mouse moved to (323, 427)
Screenshot: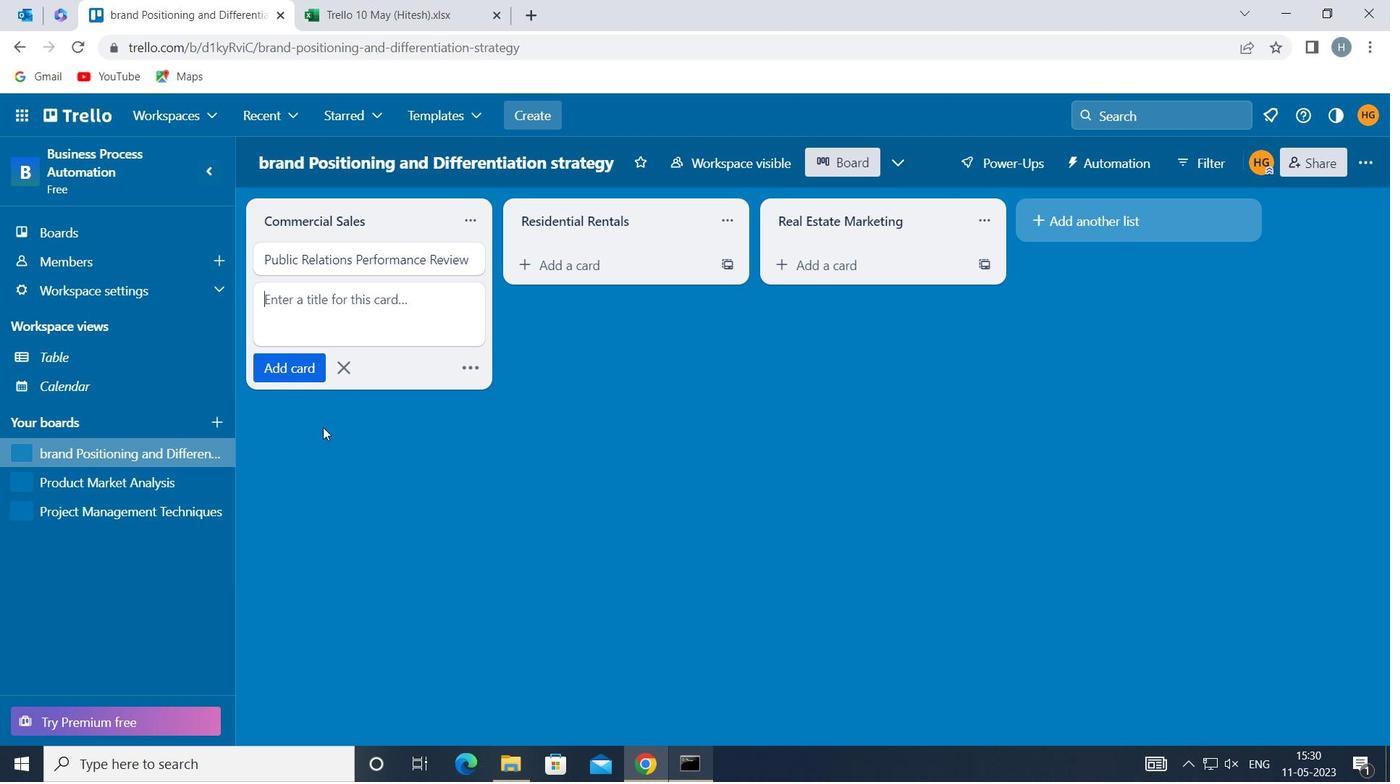 
